Task: Create a due date automation trigger when advanced on, on the wednesday after a card is due add dates without an overdue due date at 11:00 AM.
Action: Mouse moved to (934, 83)
Screenshot: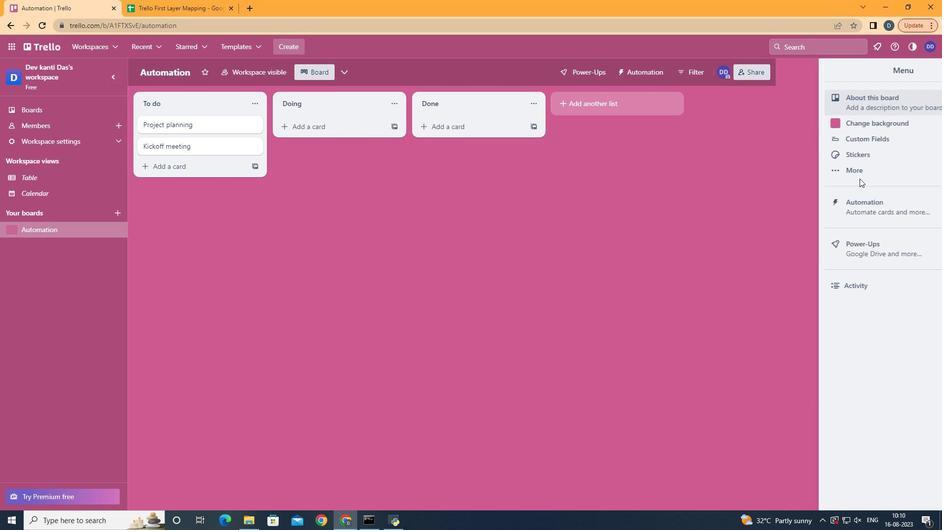 
Action: Mouse pressed left at (934, 83)
Screenshot: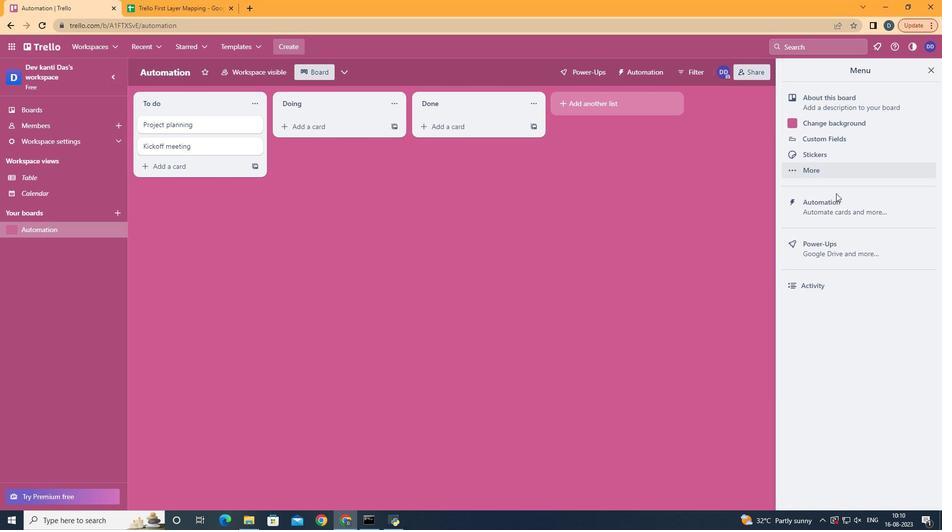 
Action: Mouse moved to (841, 210)
Screenshot: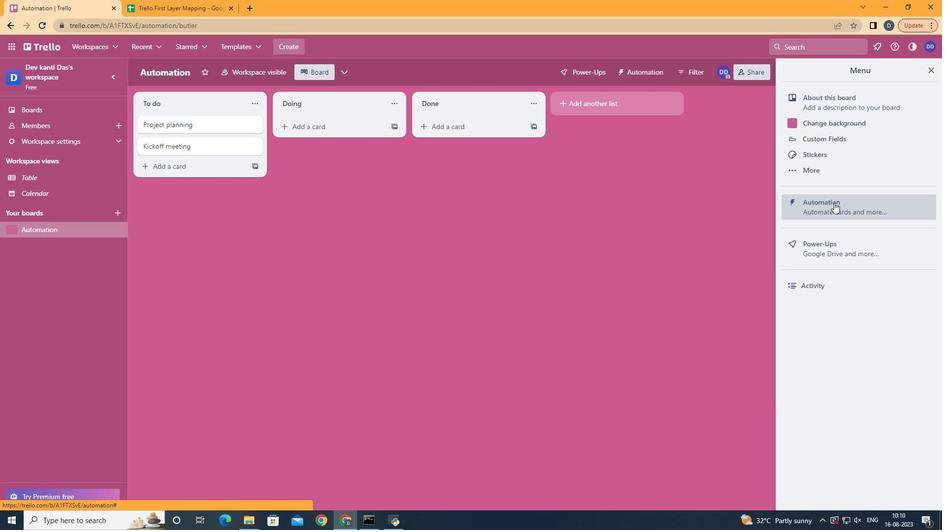 
Action: Mouse pressed left at (841, 210)
Screenshot: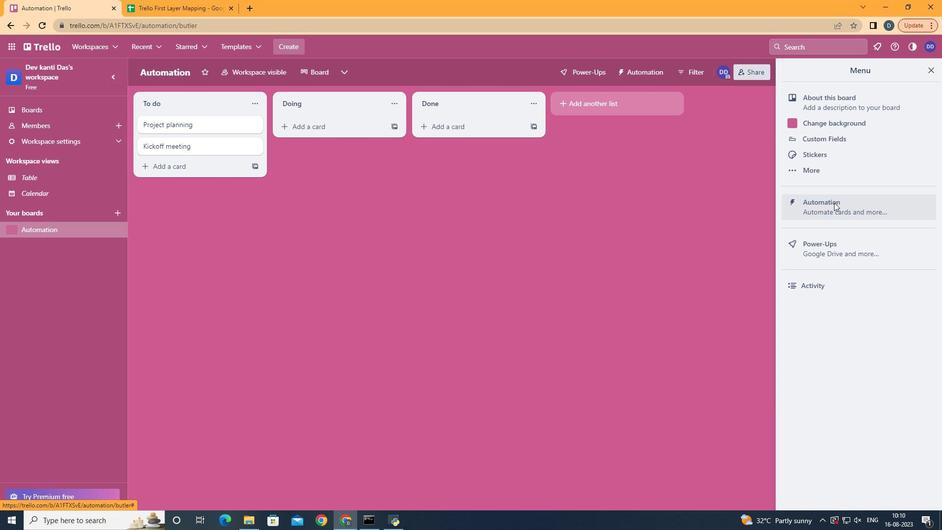 
Action: Mouse moved to (218, 205)
Screenshot: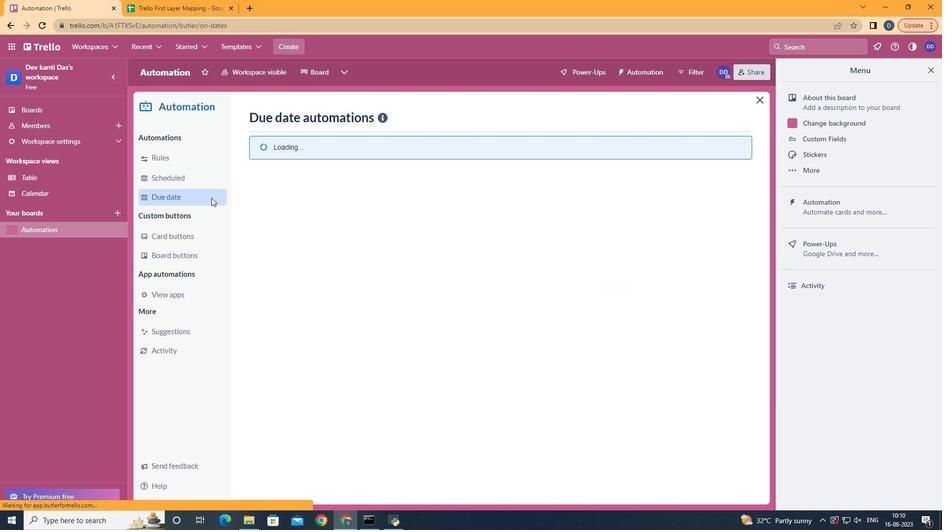 
Action: Mouse pressed left at (218, 205)
Screenshot: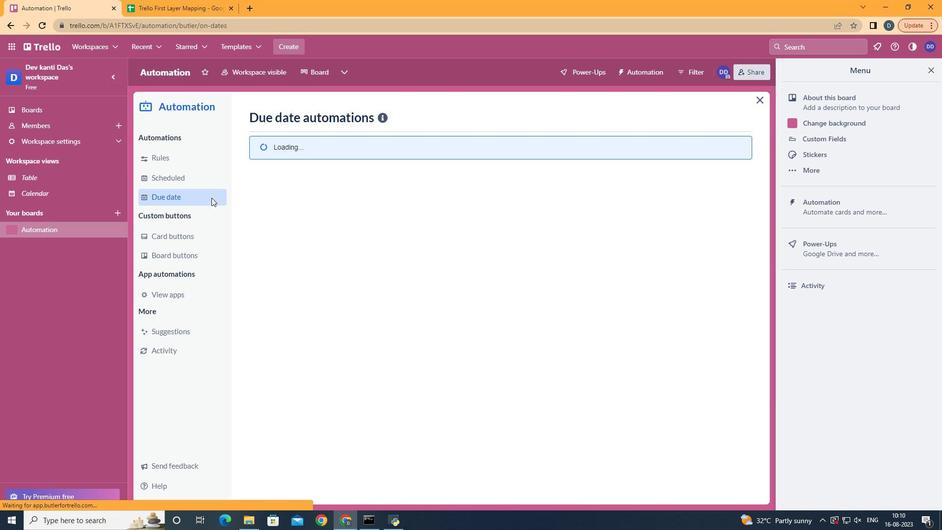 
Action: Mouse moved to (687, 123)
Screenshot: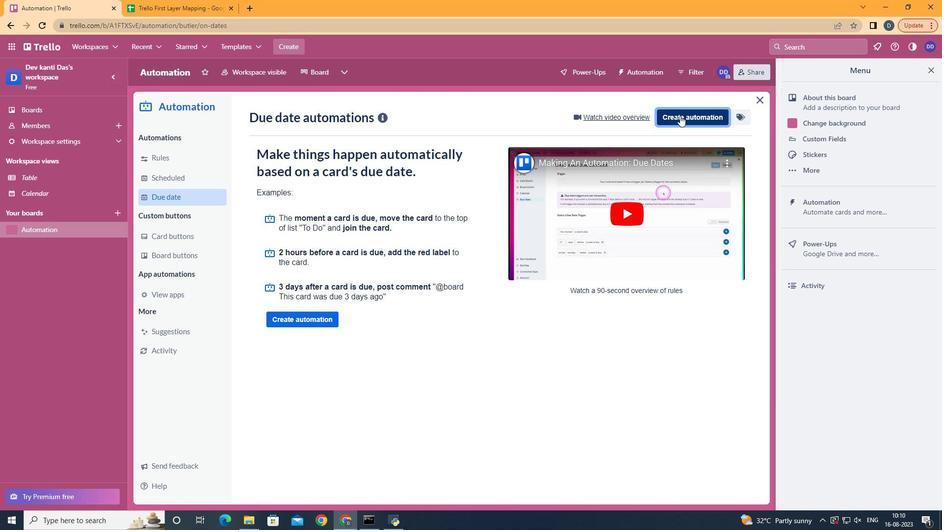 
Action: Mouse pressed left at (687, 123)
Screenshot: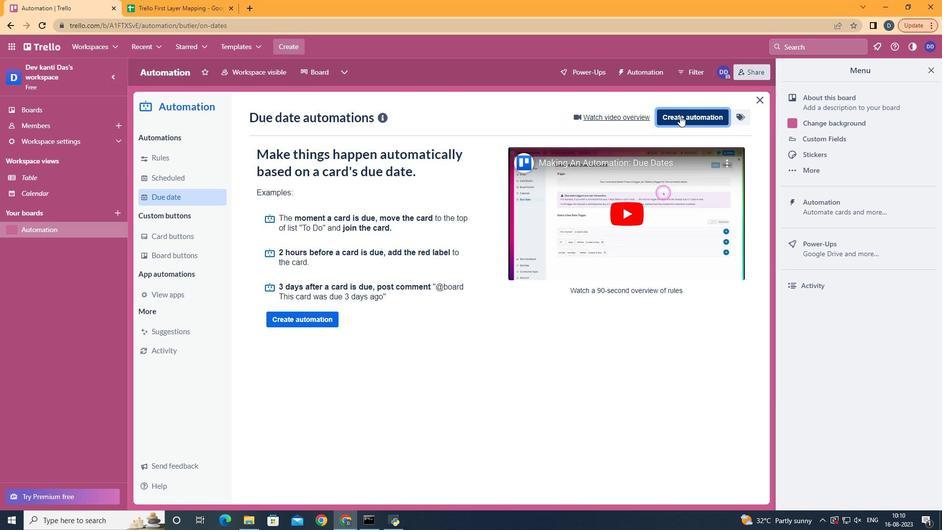 
Action: Mouse moved to (496, 211)
Screenshot: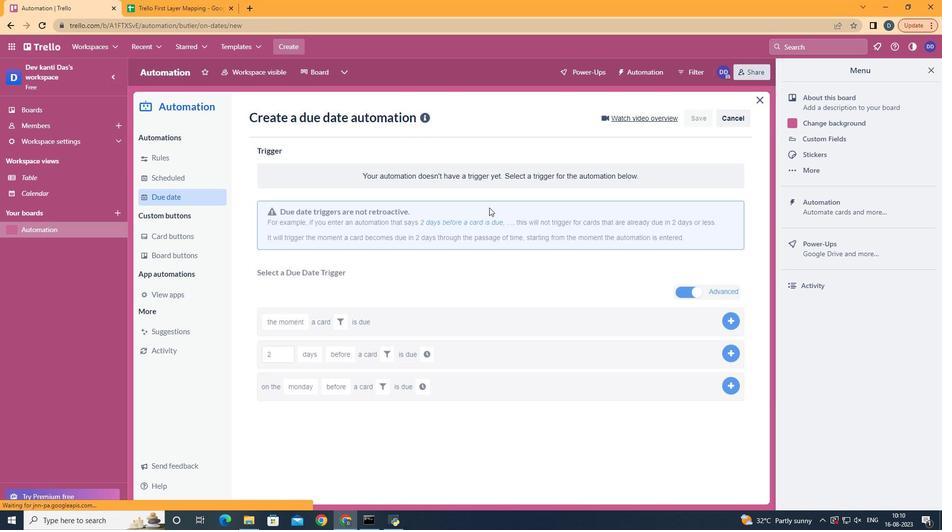 
Action: Mouse pressed left at (496, 211)
Screenshot: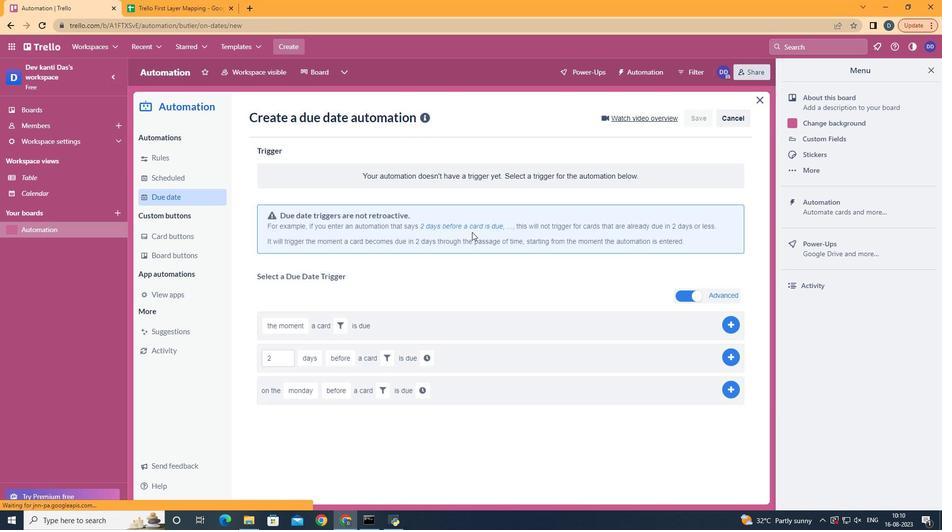 
Action: Mouse moved to (334, 299)
Screenshot: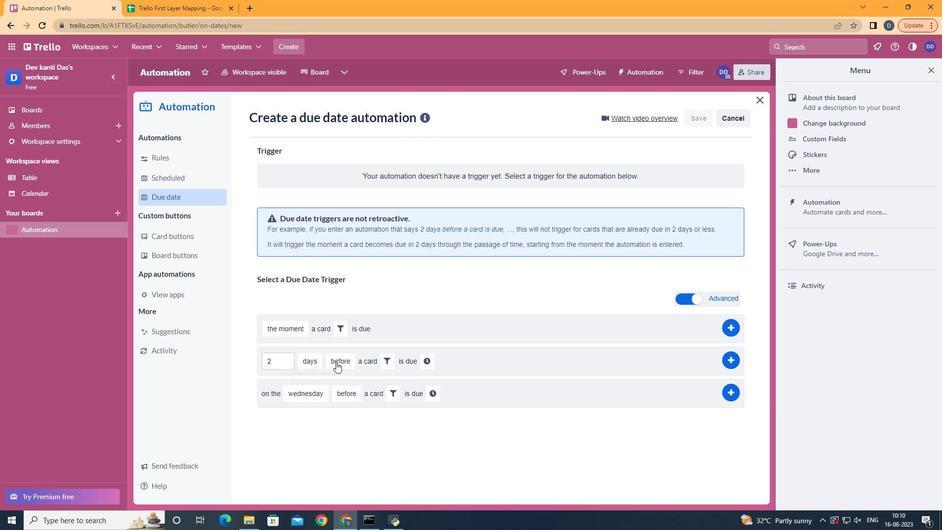 
Action: Mouse pressed left at (334, 299)
Screenshot: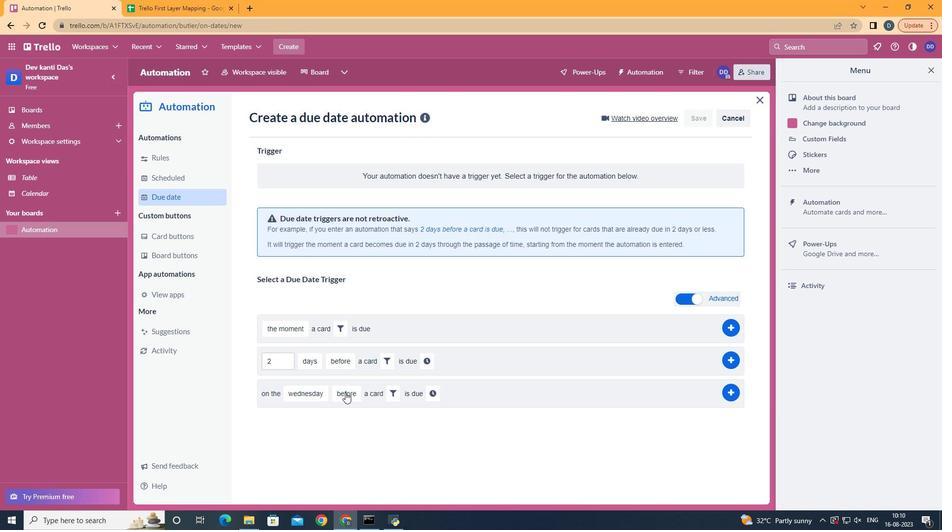 
Action: Mouse moved to (368, 438)
Screenshot: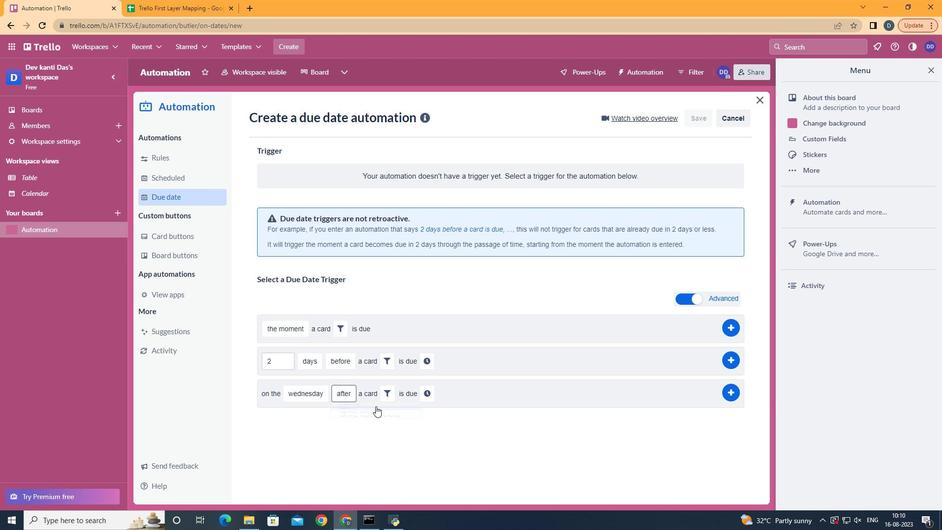 
Action: Mouse pressed left at (368, 438)
Screenshot: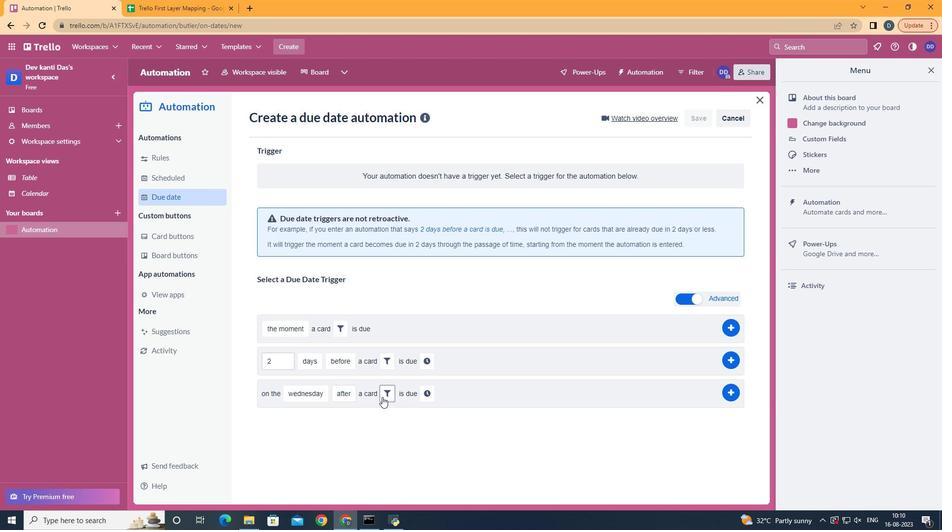 
Action: Mouse moved to (390, 403)
Screenshot: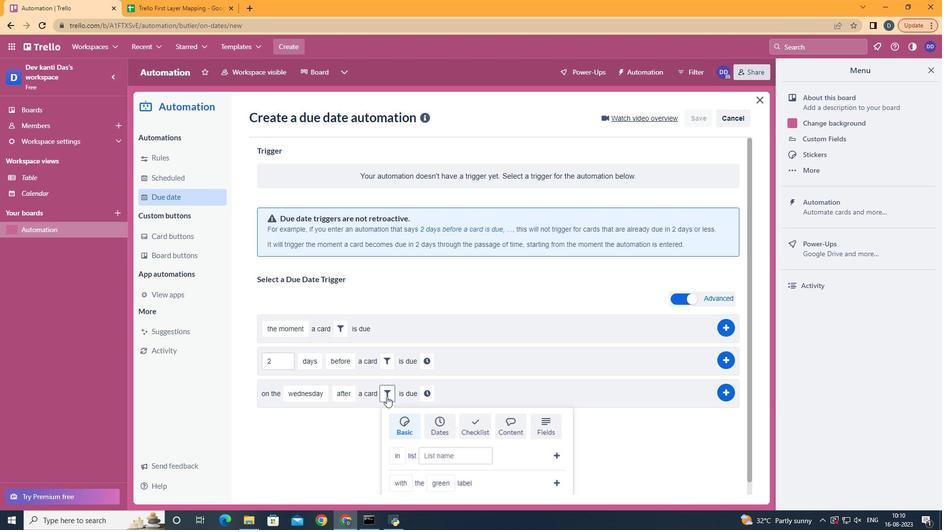 
Action: Mouse pressed left at (390, 403)
Screenshot: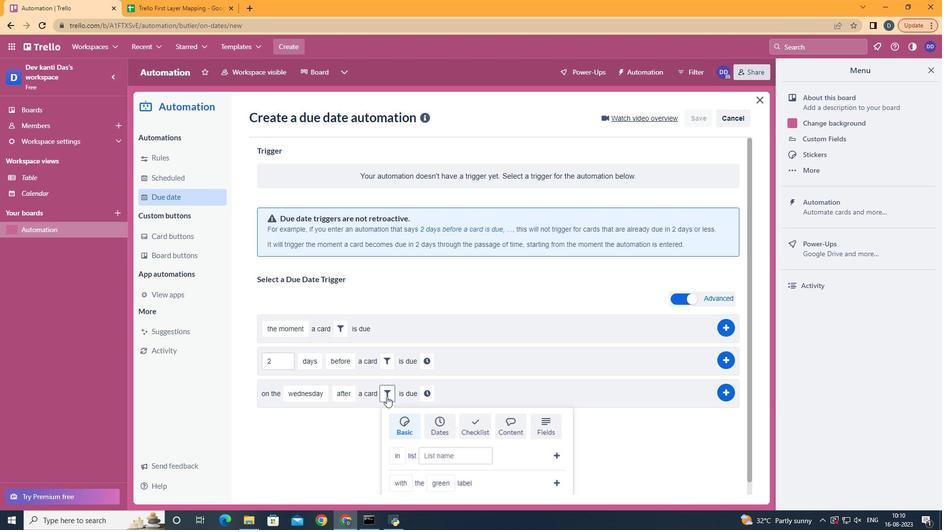 
Action: Mouse moved to (447, 428)
Screenshot: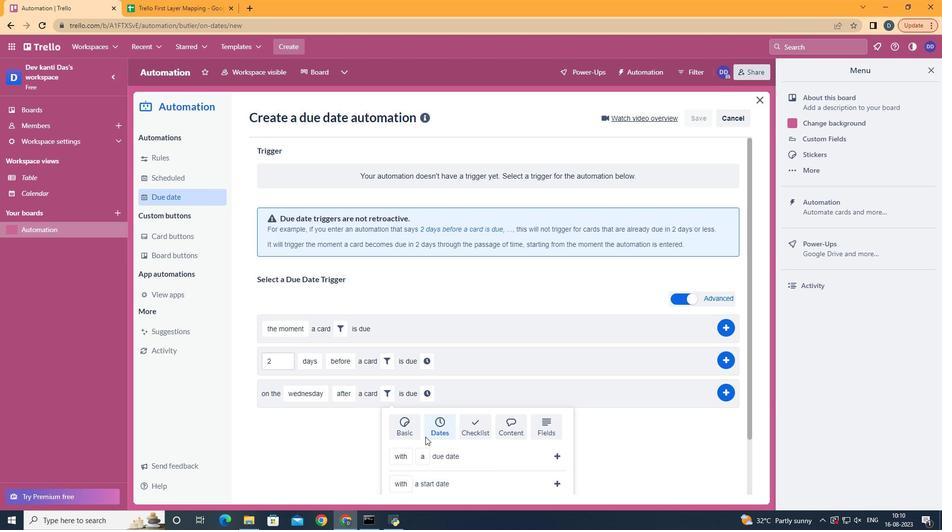 
Action: Mouse pressed left at (447, 428)
Screenshot: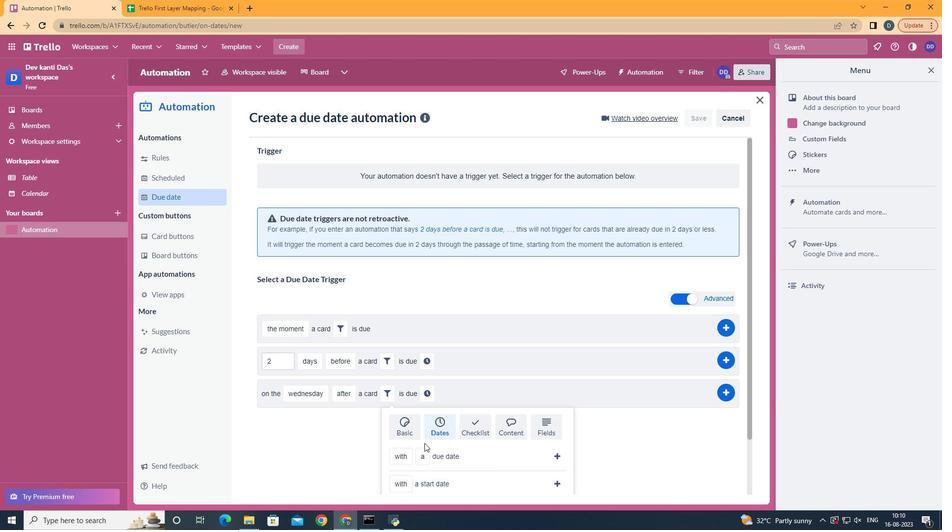 
Action: Mouse moved to (418, 450)
Screenshot: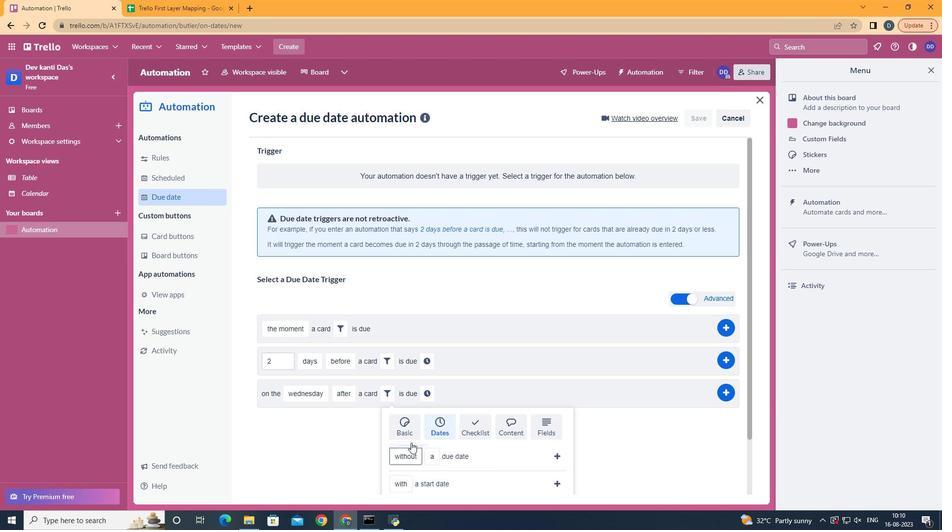 
Action: Mouse pressed left at (418, 450)
Screenshot: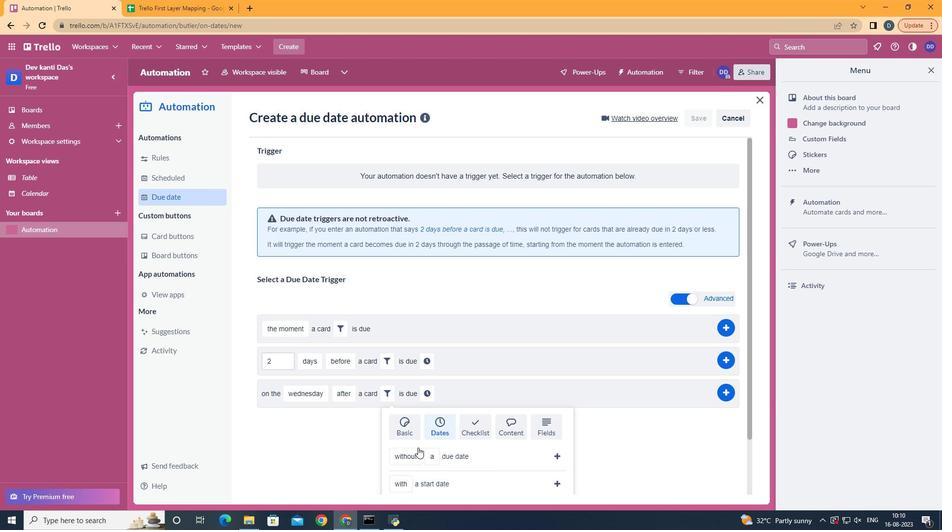 
Action: Mouse moved to (451, 445)
Screenshot: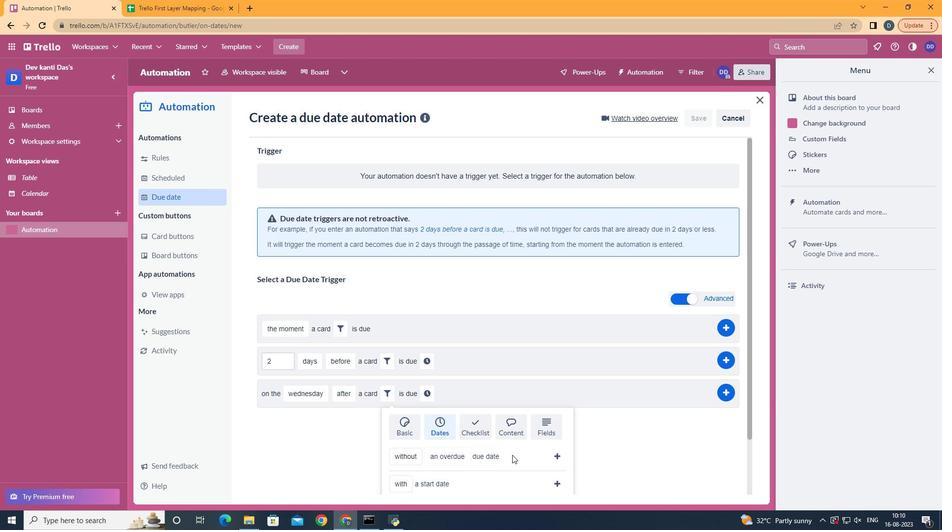 
Action: Mouse pressed left at (451, 445)
Screenshot: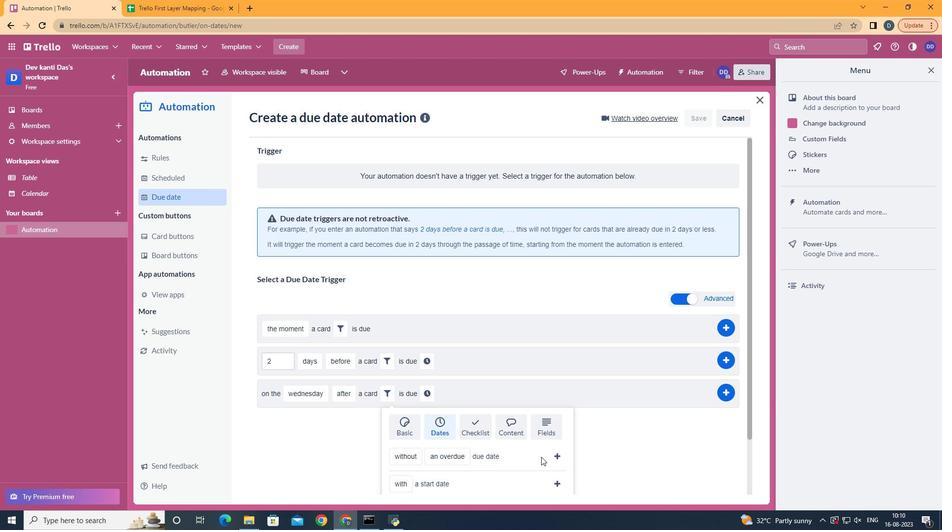 
Action: Mouse moved to (570, 464)
Screenshot: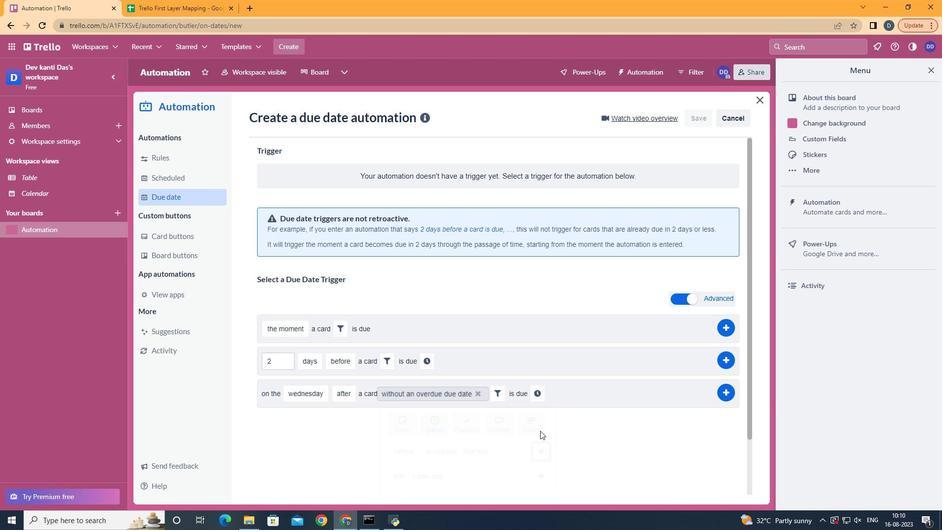 
Action: Mouse pressed left at (570, 464)
Screenshot: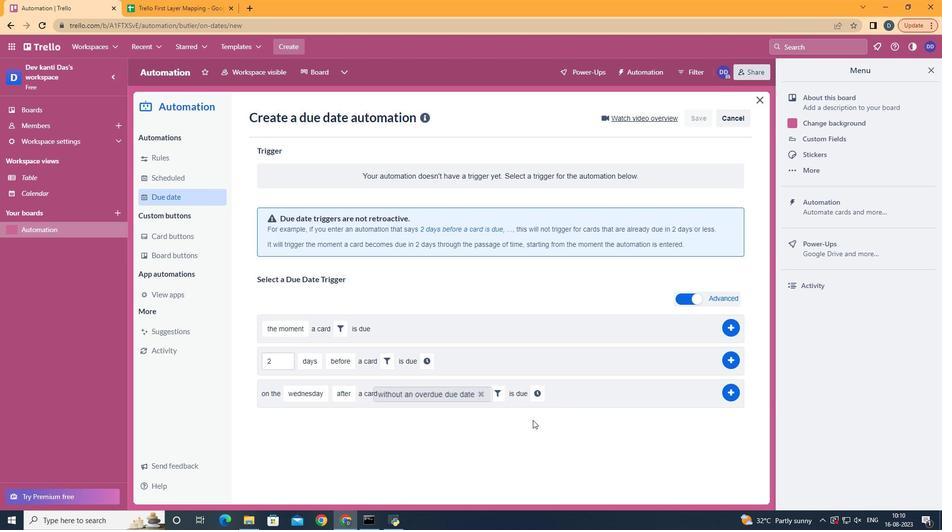 
Action: Mouse moved to (546, 401)
Screenshot: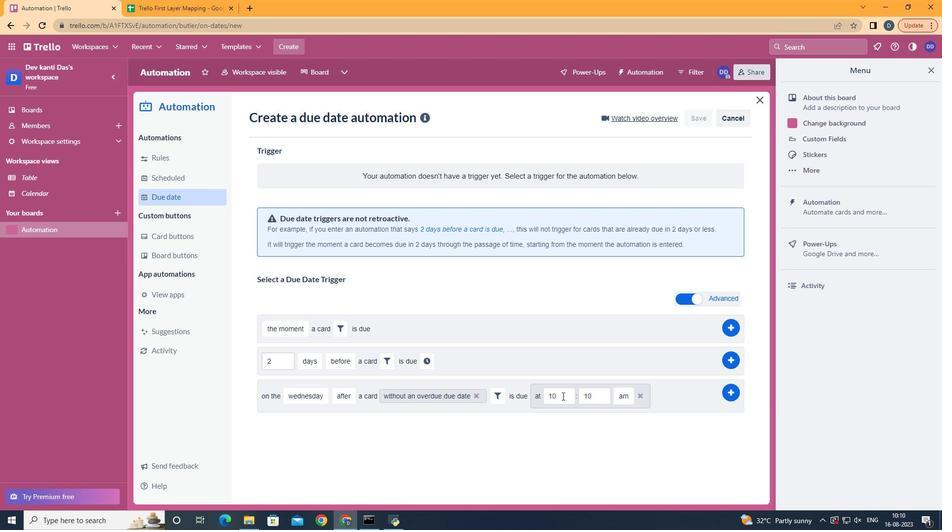 
Action: Mouse pressed left at (546, 401)
Screenshot: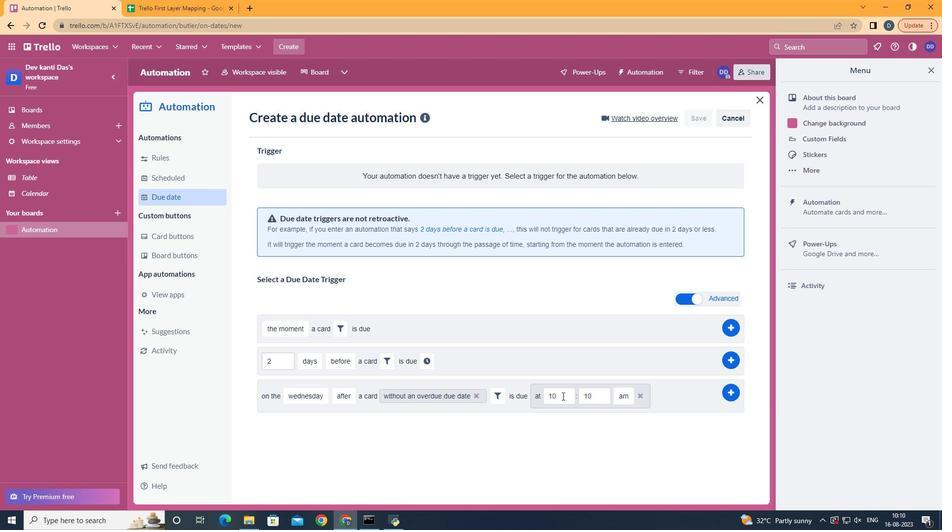 
Action: Mouse moved to (569, 403)
Screenshot: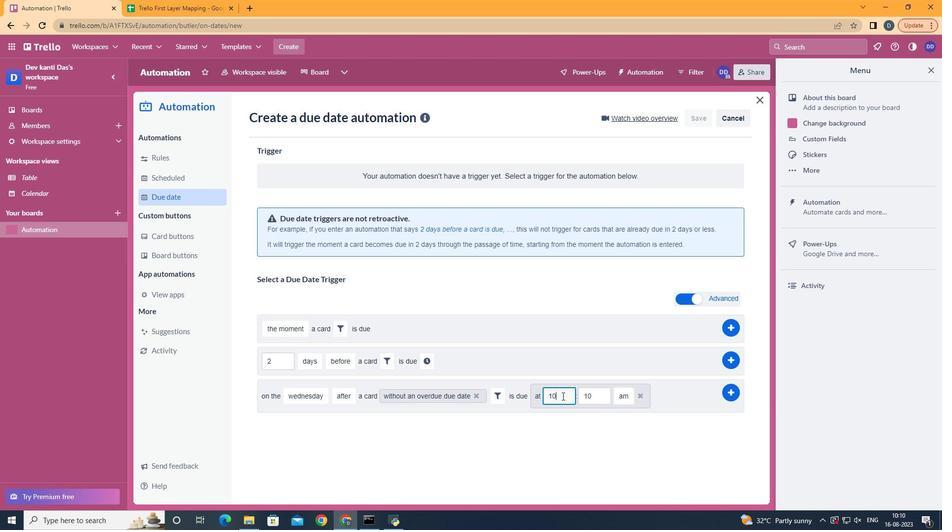 
Action: Mouse pressed left at (569, 403)
Screenshot: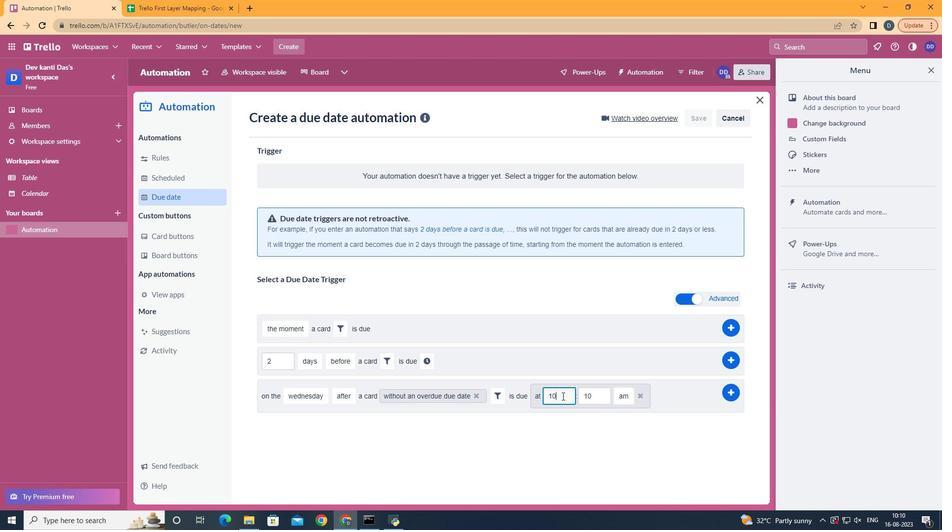 
Action: Key pressed <Key.backspace>1
Screenshot: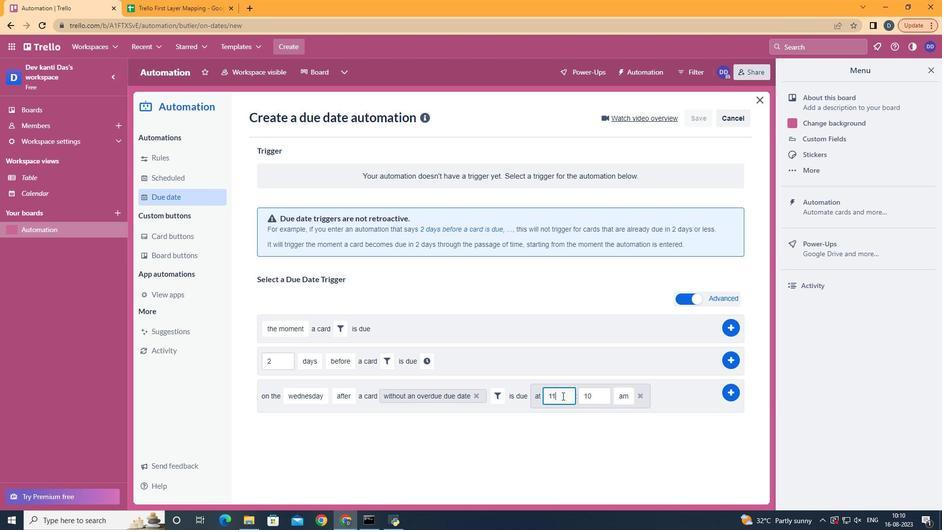 
Action: Mouse moved to (608, 396)
Screenshot: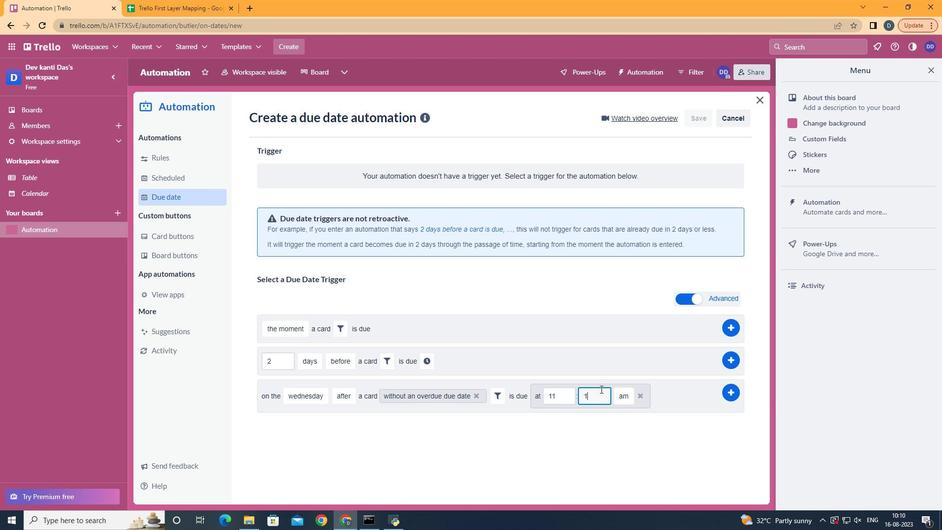 
Action: Mouse pressed left at (608, 396)
Screenshot: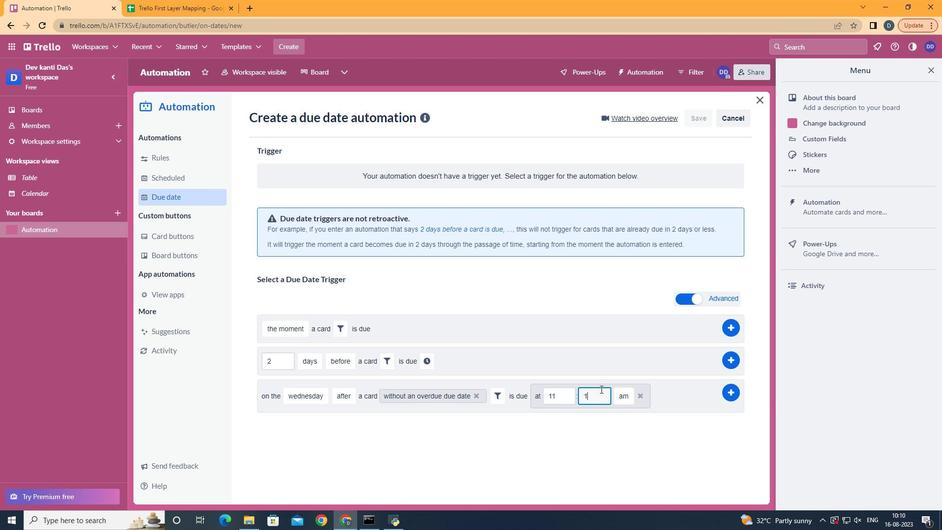 
Action: Key pressed <Key.backspace><Key.backspace>00
Screenshot: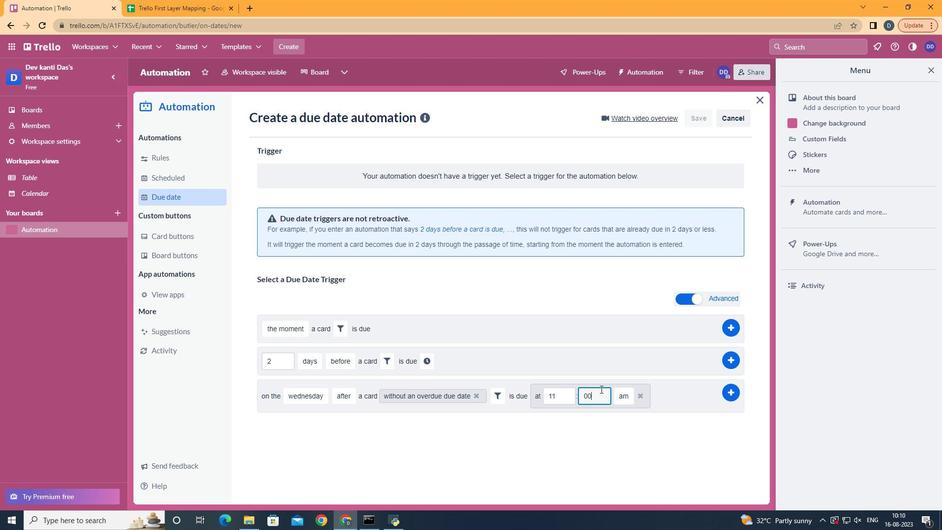 
Action: Mouse moved to (743, 396)
Screenshot: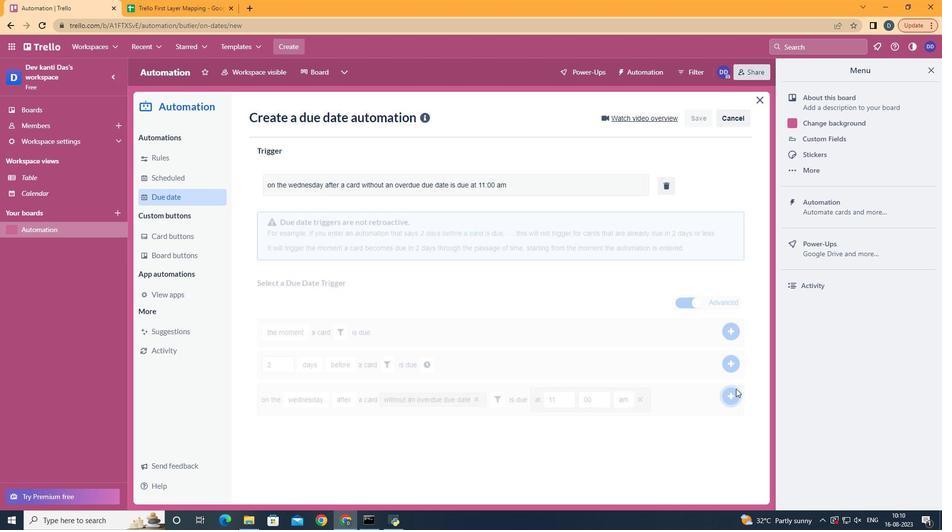 
Action: Mouse pressed left at (743, 396)
Screenshot: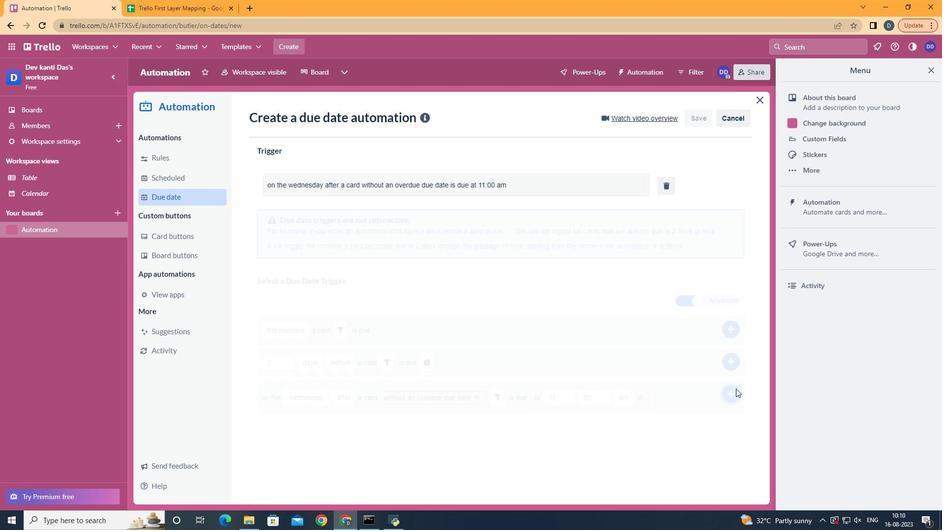 
